 Task: Write a JavaScript function to shuffle an array of numbers.
Action: Mouse moved to (127, 50)
Screenshot: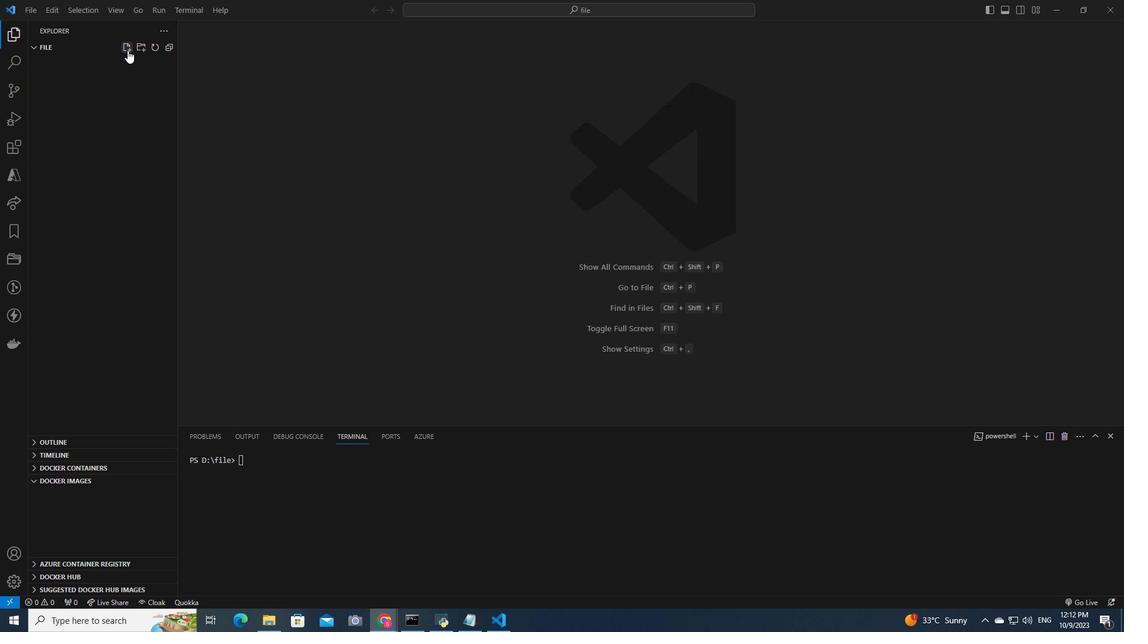 
Action: Mouse pressed left at (127, 50)
Screenshot: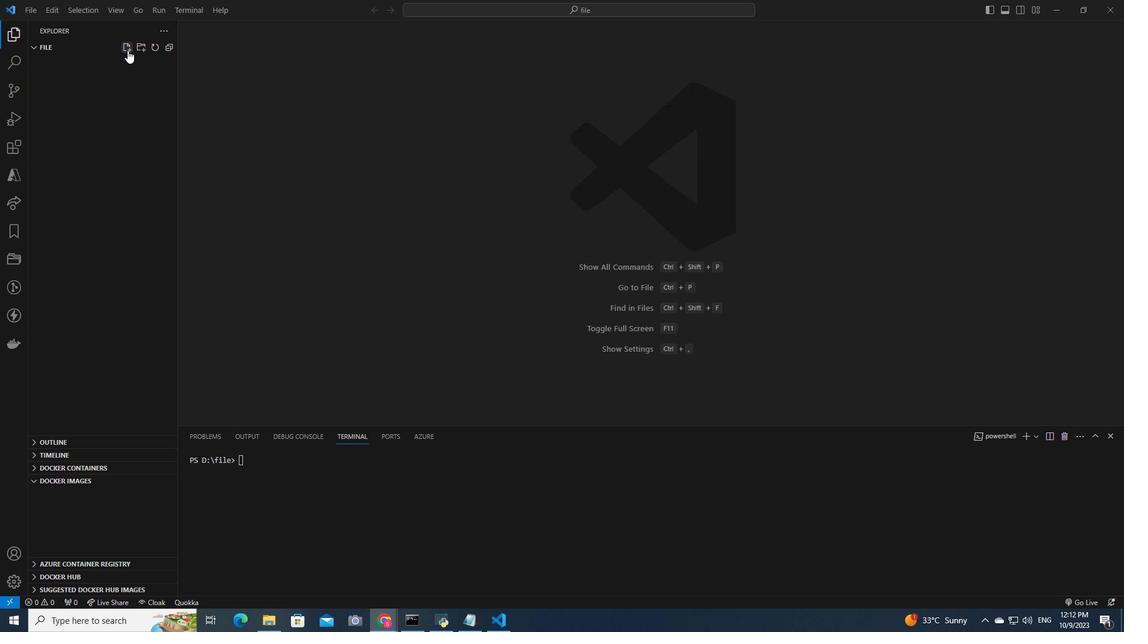 
Action: Mouse moved to (127, 62)
Screenshot: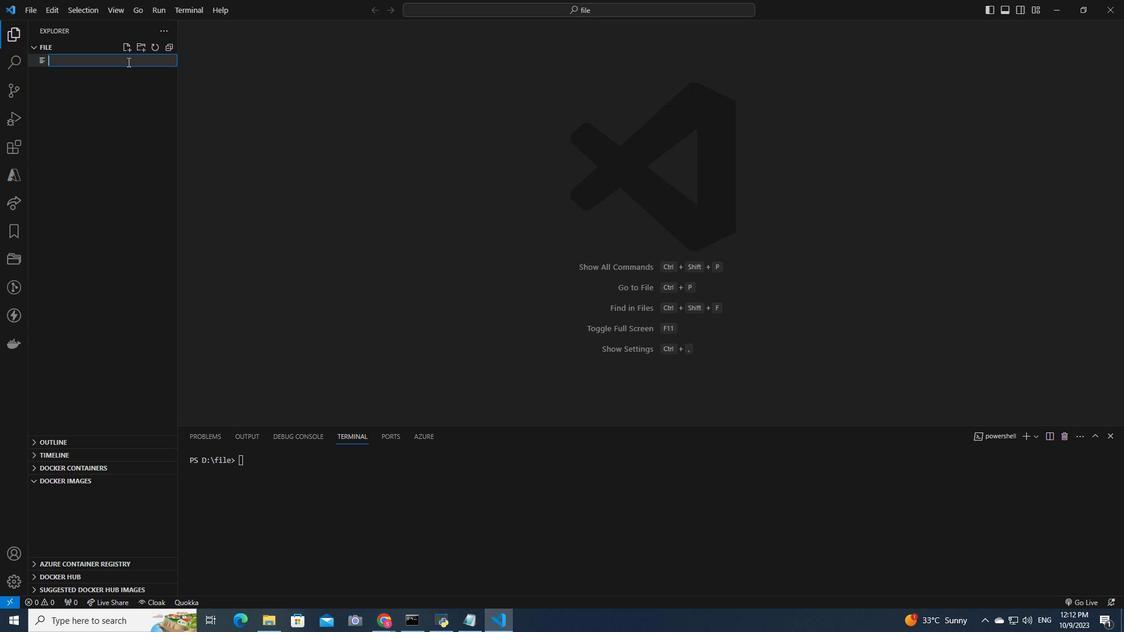 
Action: Key pressed number.js<Key.enter>
Screenshot: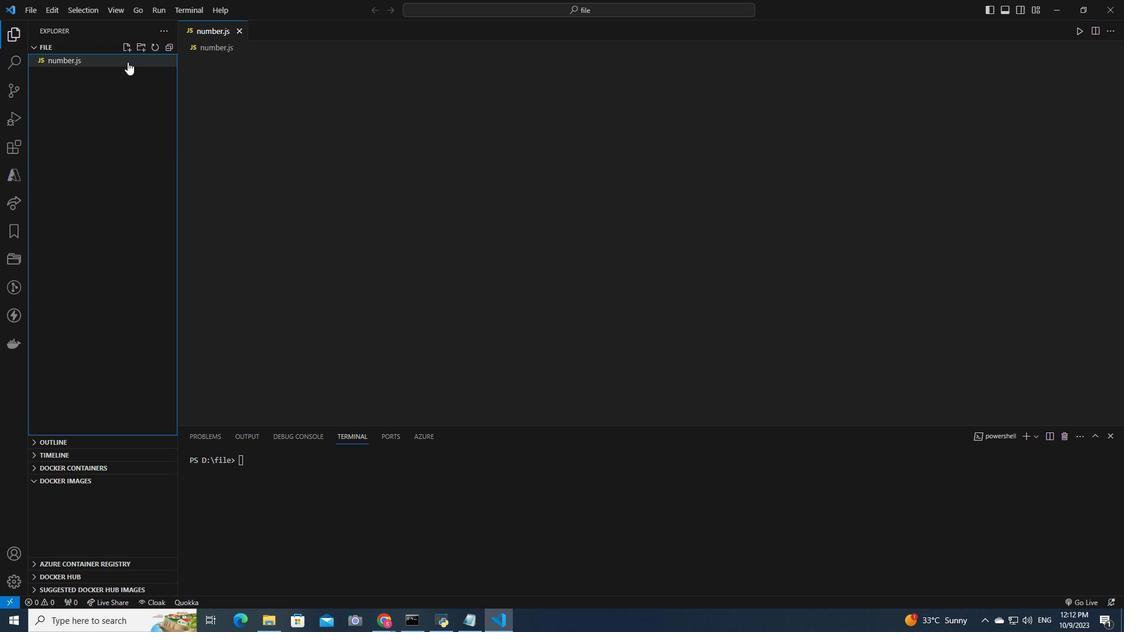 
Action: Mouse moved to (282, 66)
Screenshot: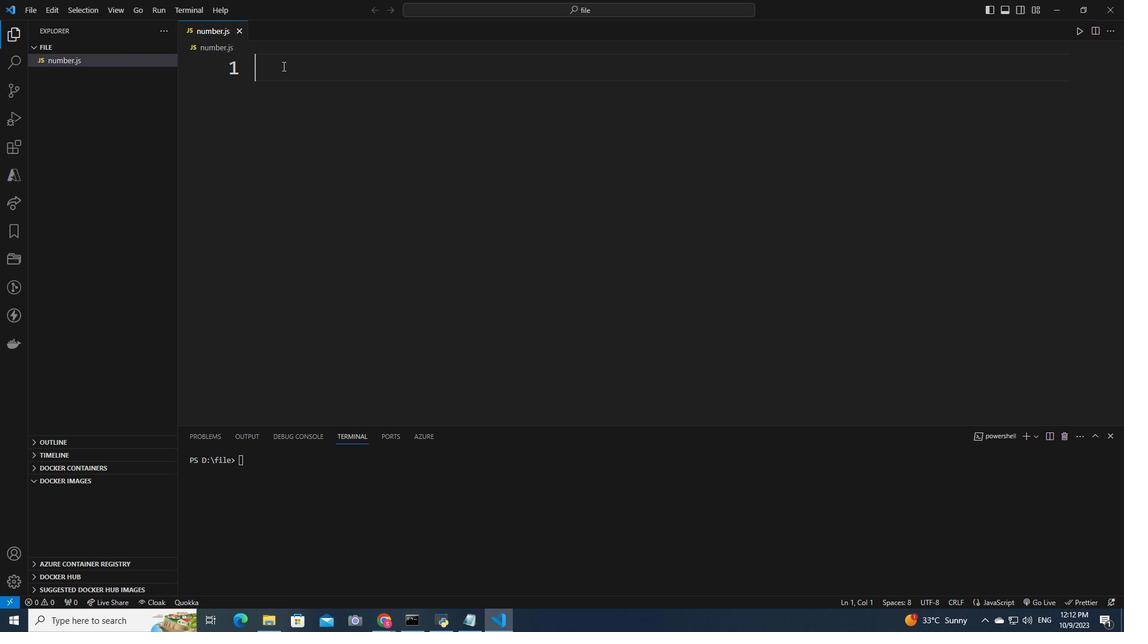 
Action: Key pressed function<Key.space>su<Key.backspace>huffle<Key.shift>Array<Key.shift_r>(arr<Key.right><Key.space><Key.shift_r><Key.shift_r>{<Key.enter>for<Key.space><Key.shift_r><Key.shift_r><Key.shift_r><Key.shift_r><Key.shift_r>(let<Key.space>i<Key.space>=<Key.space>arr.length<Key.space>-<Key.space>1;<Key.space>i<Key.space><Key.shift_r>><Key.space>0;<Key.space>i--<Key.right><Key.right><Key.left><Key.space><Key.shift_r>{<Key.enter>const<Key.space>j<Key.space>=<Key.space><Key.shift>MAth.floor<Key.shift_r><Key.shift_r><Key.shift_r><Key.shift_r><Key.shift_r>(math<Key.left><Key.left><Key.left><Key.backspace><Key.shift>M<Key.right><Key.right><Key.right>.random<Key.shift_r><Key.shift_r><Key.shift_r><Key.shift_r>(<Key.right><Key.space><Key.shift_r><Key.shift_r><Key.shift_r><Key.shift_r><Key.shift_r><Key.shift_r><Key.shift_r><Key.shift_r><Key.shift_r><Key.shift_r><Key.shift_r><Key.shift_r><Key.shift_r><Key.shift_r><Key.shift_r><Key.shift_r>*<Key.space><Key.shift_r><Key.shift_r><Key.shift_r><Key.shift_r><Key.shift_r><Key.shift_r><Key.shift_r><Key.shift_r>(i<Key.space><Key.shift>+<Key.space>1<Key.right><Key.right>;<Key.enter>[arr[i<Key.right>,<Key.space>arr[j<Key.right><Key.right><Key.space>=<Key.space>[arr[j<Key.right>,<Key.space>arr[<Key.shift>I<Key.backspace>i<Key.right><Key.right>;<Key.down><Key.enter>return<Key.space>arr;<Key.down><Key.enter><Key.enter><Key.shift><Key.shift><Key.shift><Key.shift><Key.shift><Key.shift><Key.shift><Key.shift><Key.shift><Key.shift><Key.shift><Key.shift><Key.shift><Key.shift><Key.shift><Key.shift><Key.shift><Key.shift><Key.shift><Key.shift><Key.shift><Key.shift><Key.shift><Key.shift><Key.shift><Key.shift><Key.shift><Key.shift><Key.shift><Key.shift><Key.shift><Key.shift><Key.shift><Key.shift><Key.shift><Key.shift><Key.shift><Key.shift>//<Key.space><Key.shift><Key.shift><Key.shift>Example<Key.space>usage<Key.shift_r>:<Key.enter>const<Key.space>u<Key.backspace>numbers=<Key.left><Key.space><Key.right><Key.space>[1,<Key.space>2,<Key.space>2<Key.backspace>3,<Key.space>4,<Key.space>5<Key.right><Key.right>;<Key.enter>const<Key.space>shuffle<Key.shift>Array<Key.shift_r><Key.shift_r><Key.shift_r>(numbers<Key.left><Key.left><Key.left><Key.left><Key.left><Key.left><Key.left><Key.left><Key.left><Key.left><Key.left><Key.left><Key.left><Key.left><Key.left><Key.left><Key.left><Key.left><Key.left><Key.left><Key.left><Key.right><Key.shift>S<Key.backspace>shuffle<Key.shift>Array<Key.space>=<Key.space><Key.right><Key.right><Key.right><Key.right><Key.right><Key.right><Key.right><Key.right><Key.right><Key.right><Key.right><Key.right><Key.right><Key.right><Key.right><Key.right><Key.right><Key.right><Key.right><Key.right><Key.right><Key.right><Key.right><Key.right>;<Key.left><Key.left><Key.left><Key.left><Key.left><Key.left><Key.left><Key.left><Key.left><Key.left><Key.left><Key.left><Key.left><Key.left><Key.left><Key.left><Key.left><Key.left><Key.left><Key.left><Key.left><Key.left><Key.left><Key.left><Key.left>s<Key.right><Key.right><Key.right><Key.right><Key.right><Key.right><Key.right><Key.right><Key.right><Key.right><Key.right><Key.right><Key.right><Key.right><Key.right><Key.right><Key.right><Key.right><Key.right><Key.right><Key.right><Key.right><Key.right><Key.right><Key.right><Key.enter>console.log<Key.shift_r><Key.shift_r><Key.shift_r><Key.shift_r><Key.shift_r>(shuffle<Key.shift>Array<Key.backspace><Key.backspace><Key.backspace><Key.backspace><Key.backspace><Key.shift>Numbers<Key.right>;
Screenshot: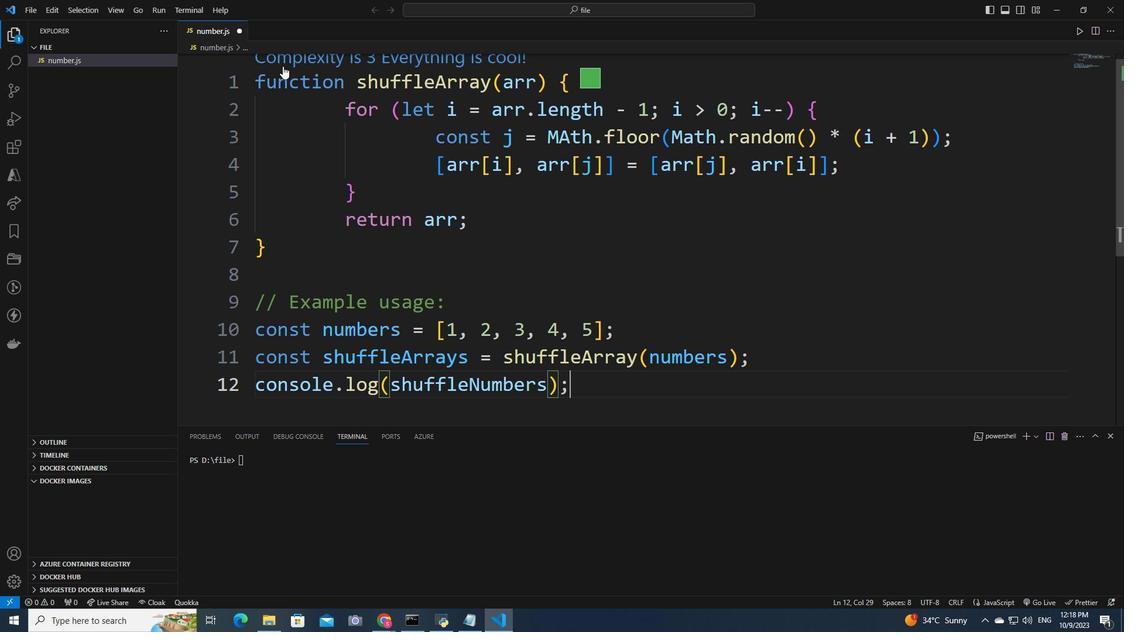 
Action: Mouse moved to (30, 7)
Screenshot: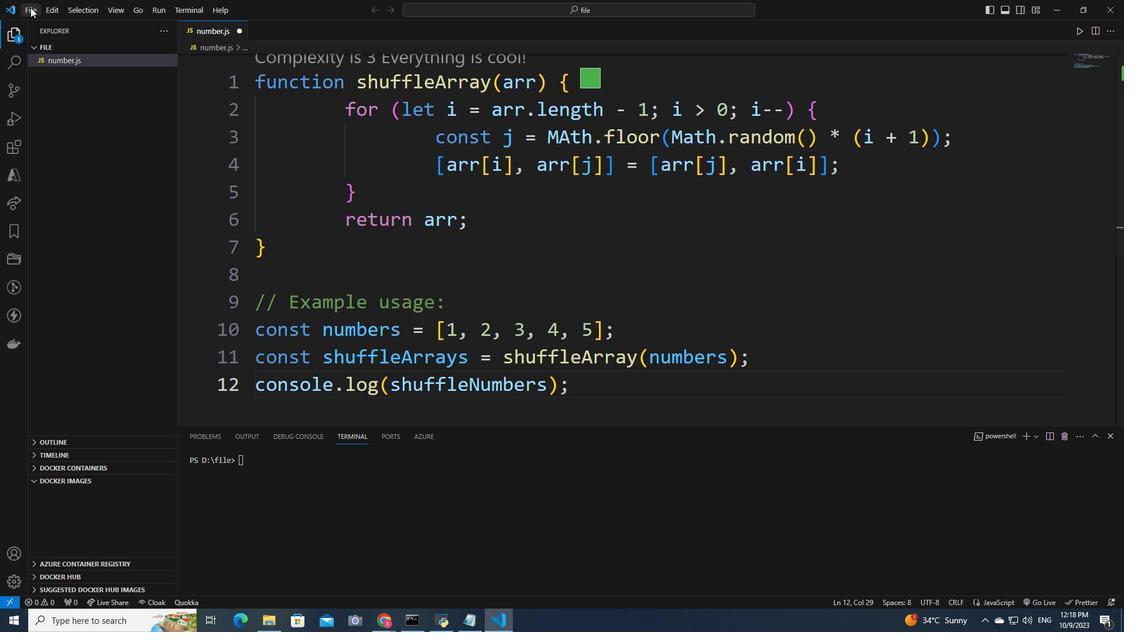 
Action: Mouse pressed left at (30, 7)
Screenshot: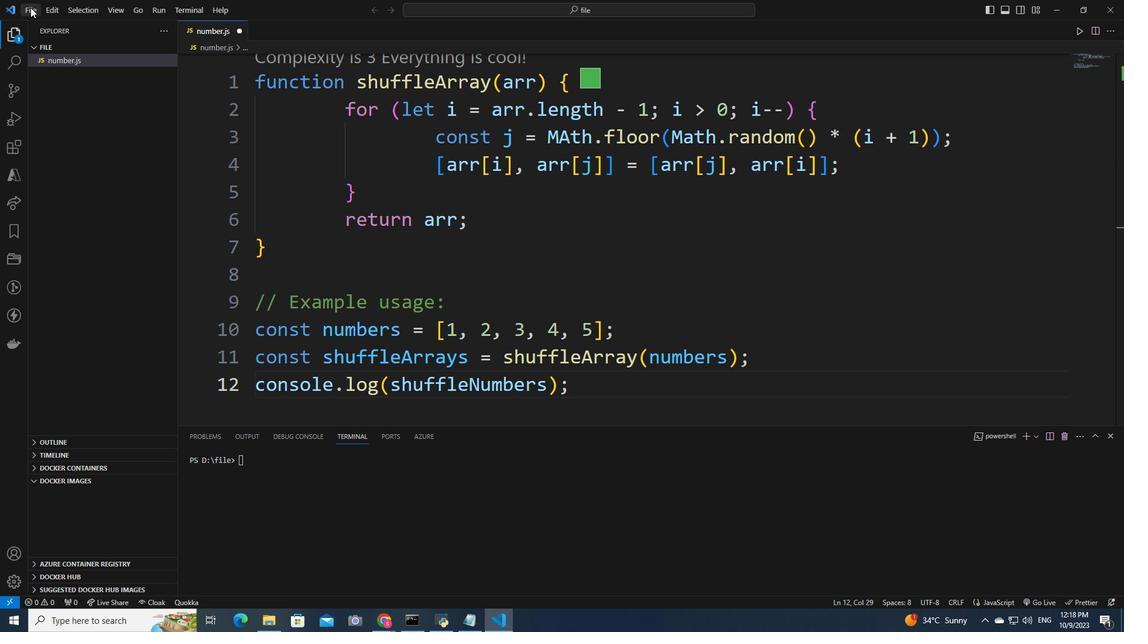 
Action: Mouse moved to (72, 200)
Screenshot: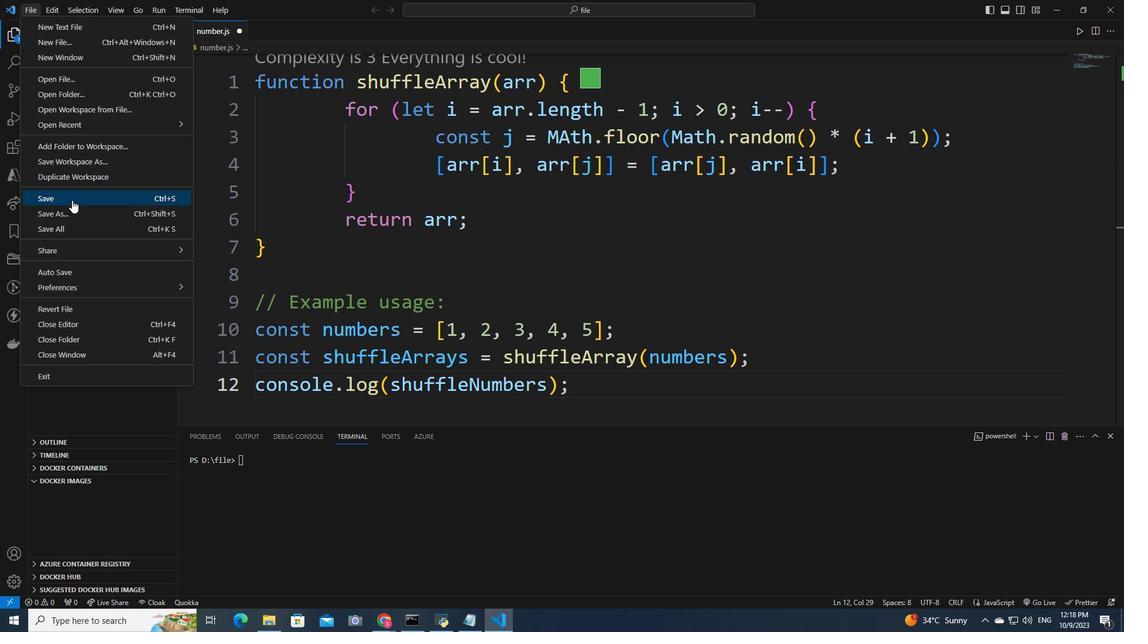 
Action: Mouse pressed left at (72, 200)
Screenshot: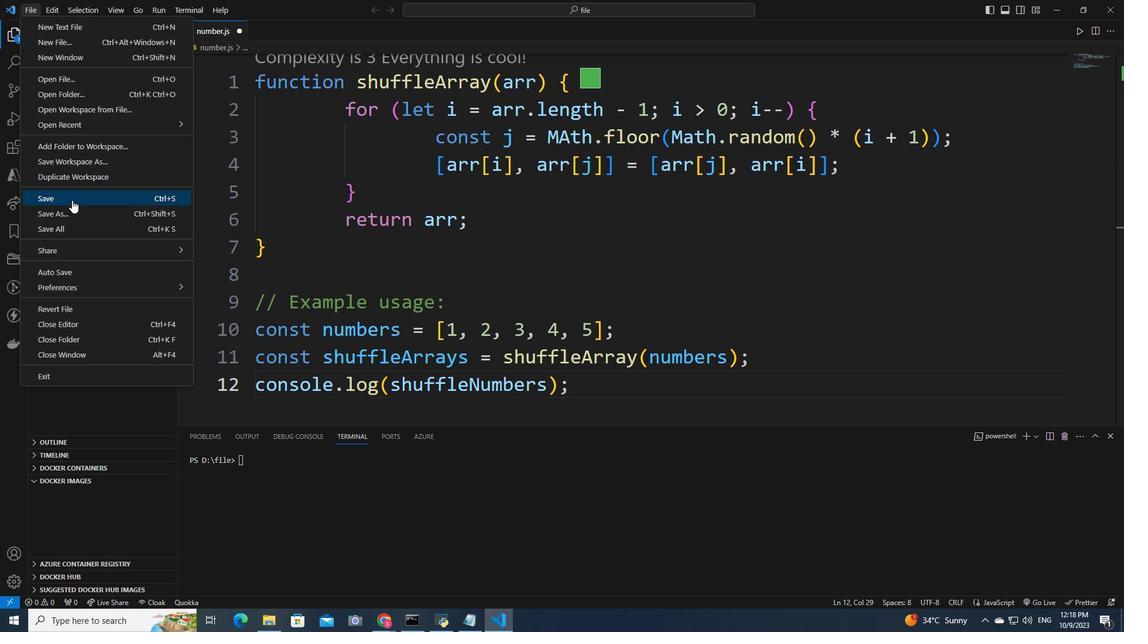 
Action: Mouse moved to (275, 469)
Screenshot: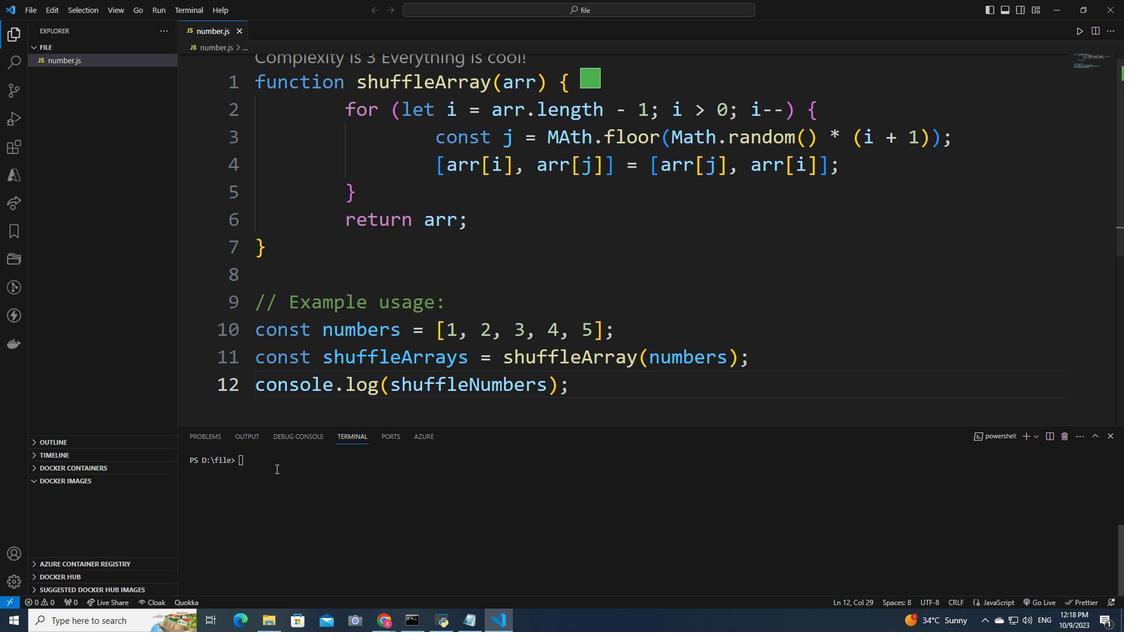 
Action: Mouse pressed left at (275, 469)
Screenshot: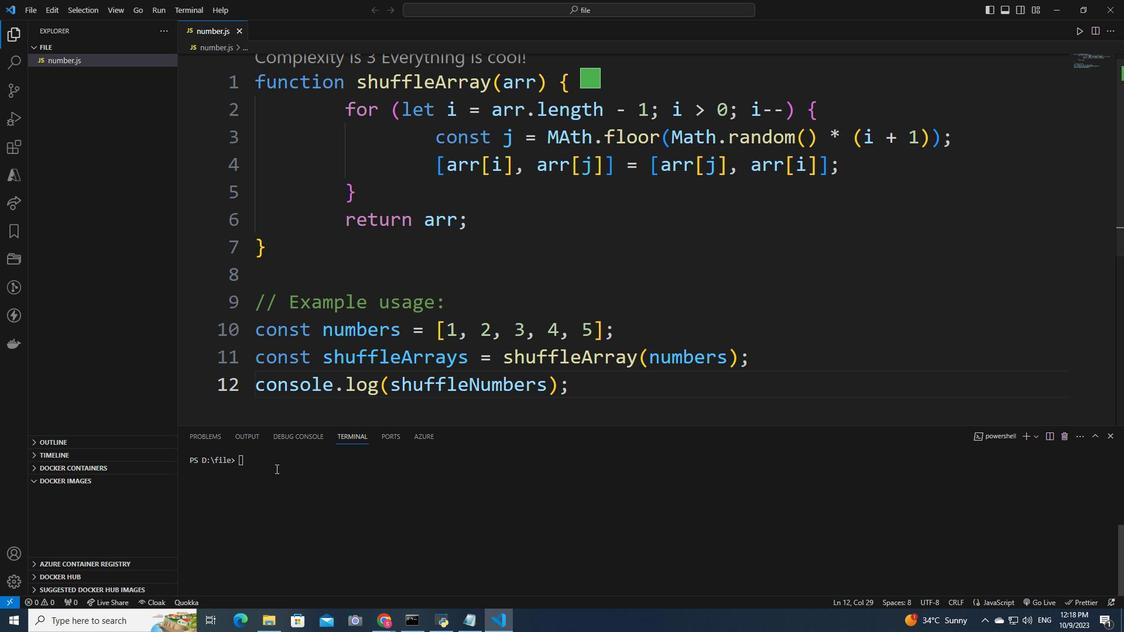 
Action: Key pressed node<Key.space>number.js<Key.enter><Key.up><Key.up><Key.up><Key.up>
Screenshot: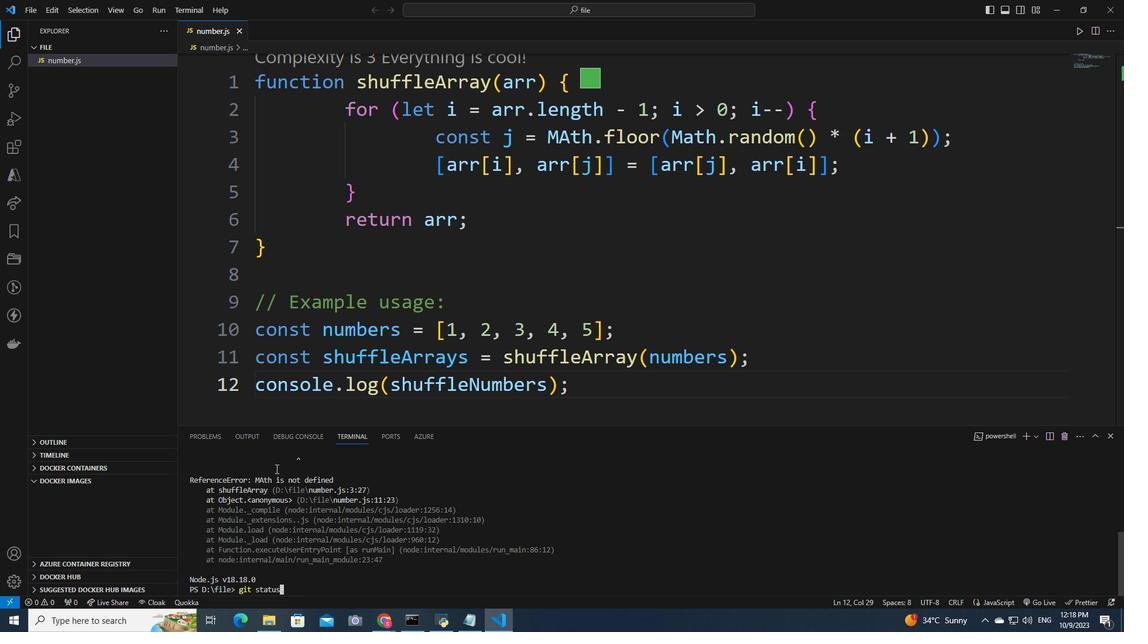 
Action: Mouse moved to (567, 142)
Screenshot: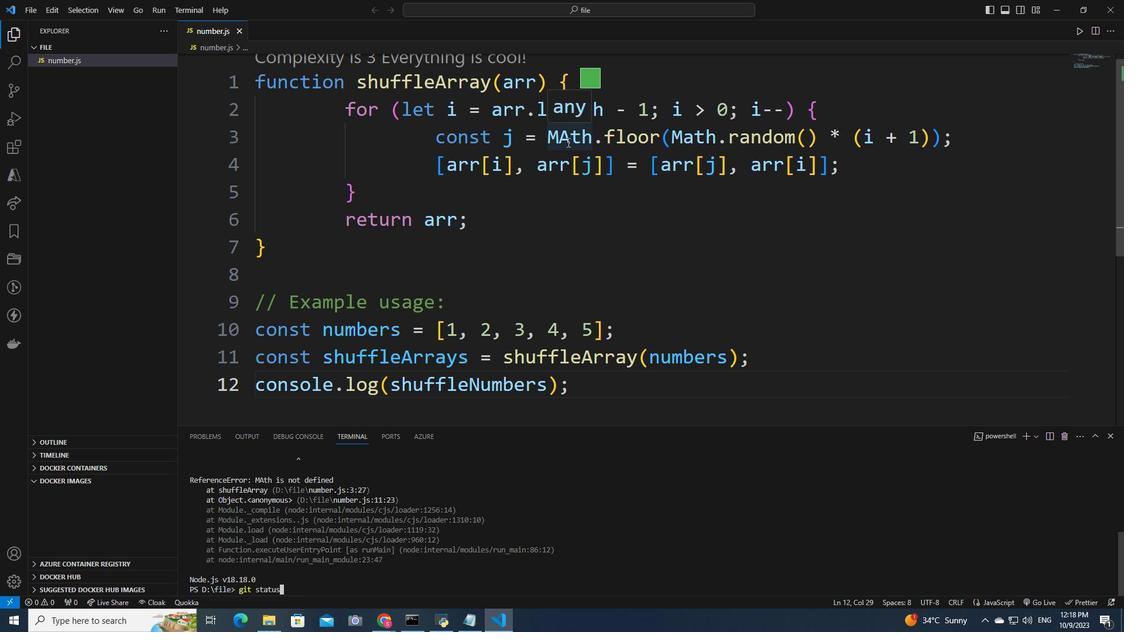 
Action: Mouse pressed left at (567, 142)
Screenshot: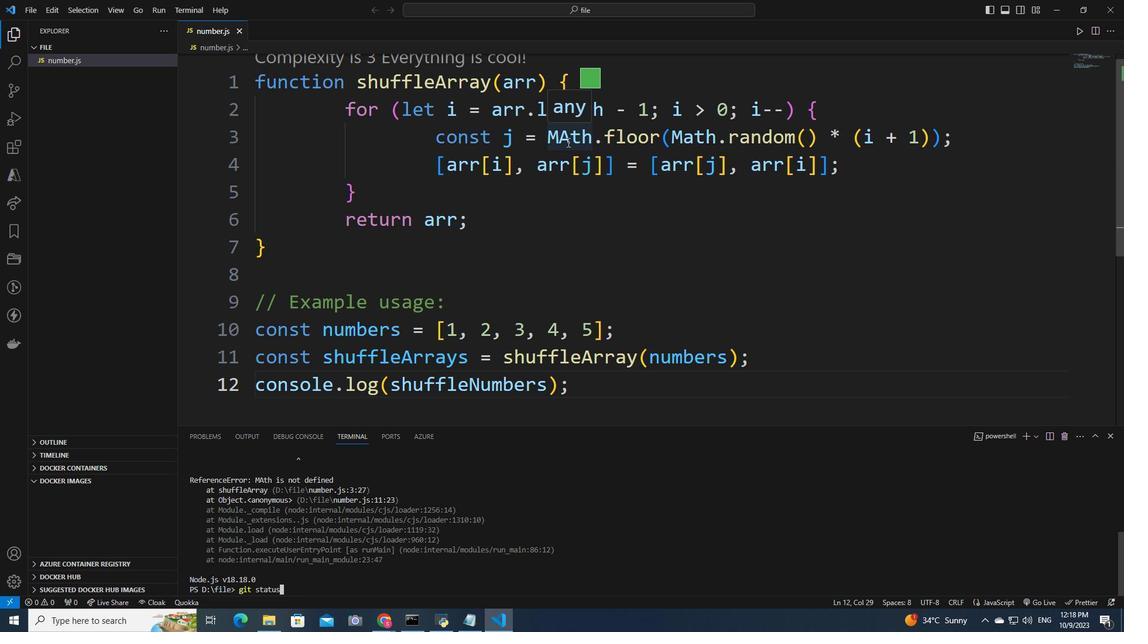 
Action: Mouse moved to (567, 146)
Screenshot: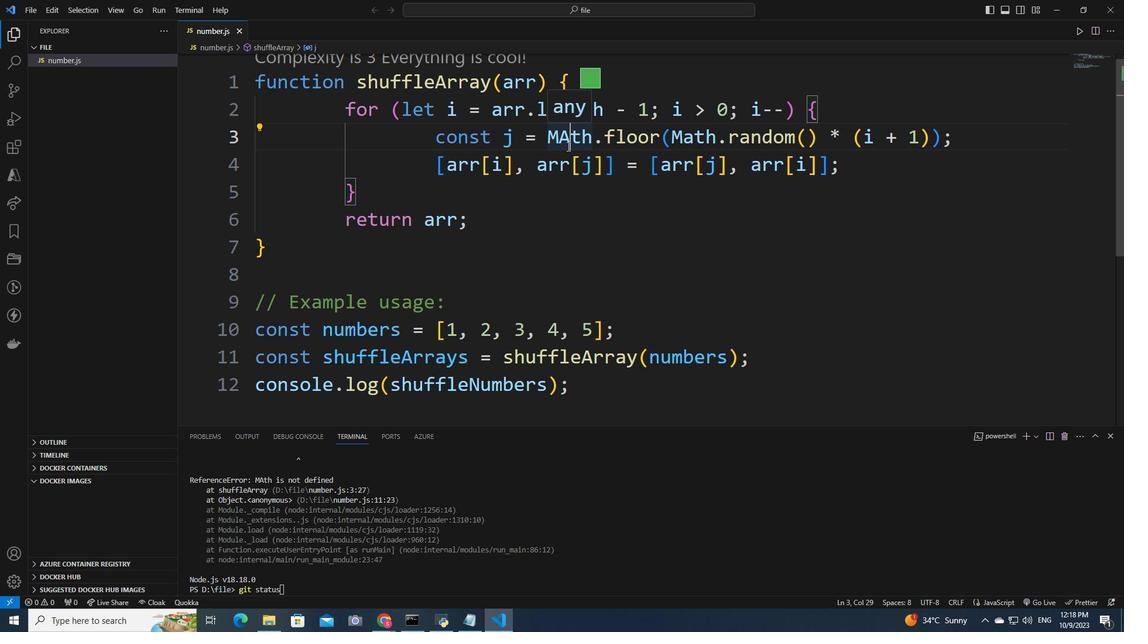 
Action: Key pressed <Key.backspace>a
Screenshot: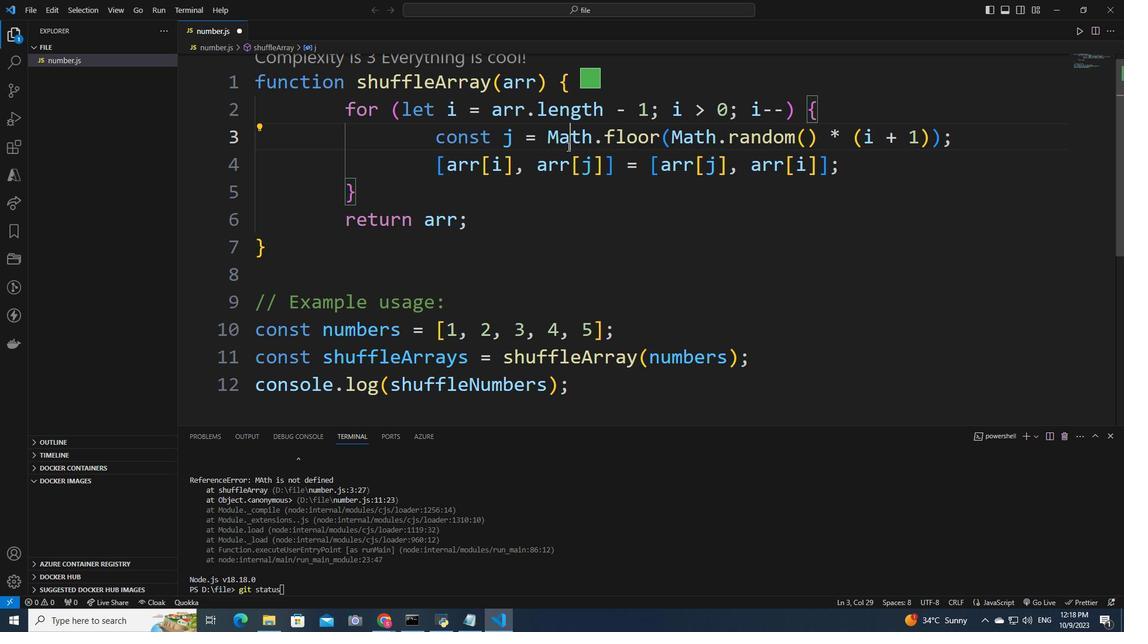 
Action: Mouse moved to (31, 13)
Screenshot: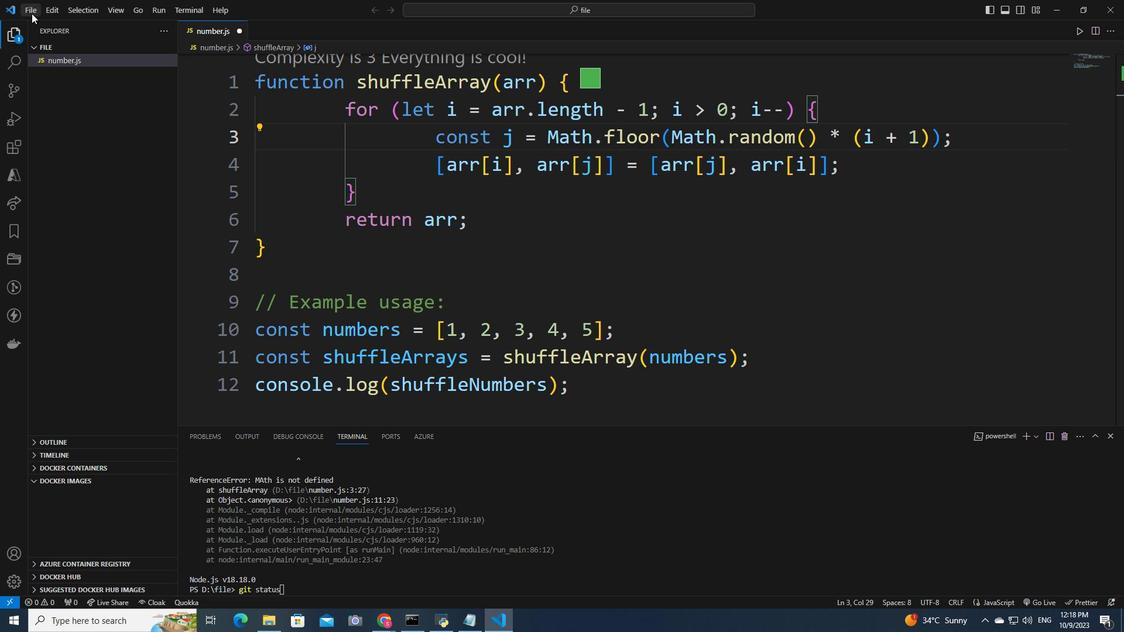 
Action: Mouse pressed left at (31, 13)
Screenshot: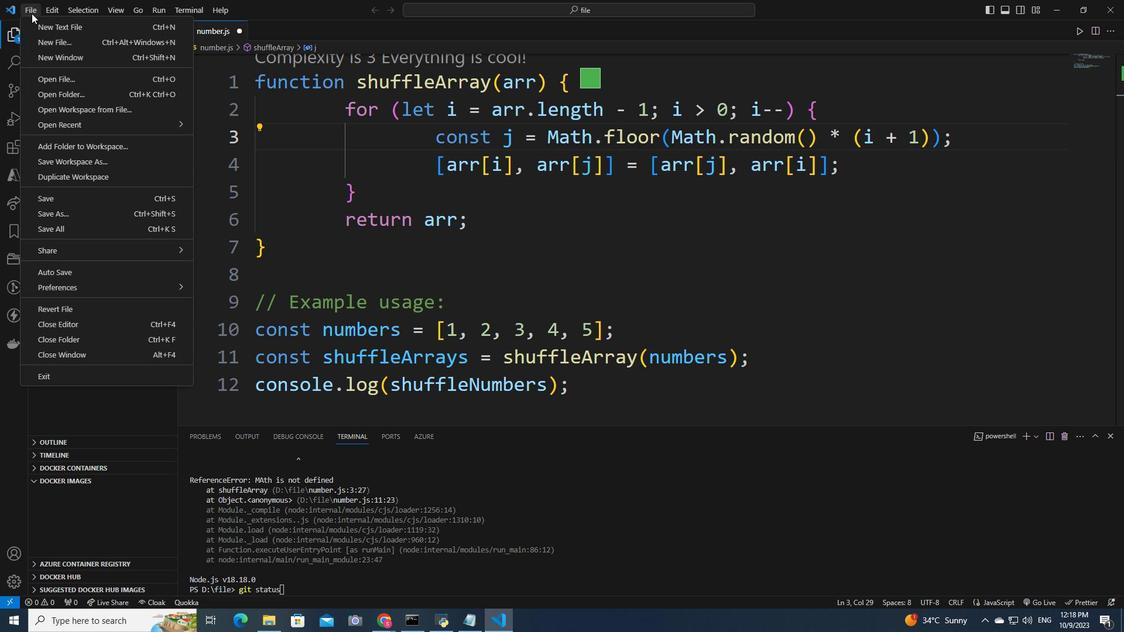 
Action: Mouse moved to (68, 203)
Screenshot: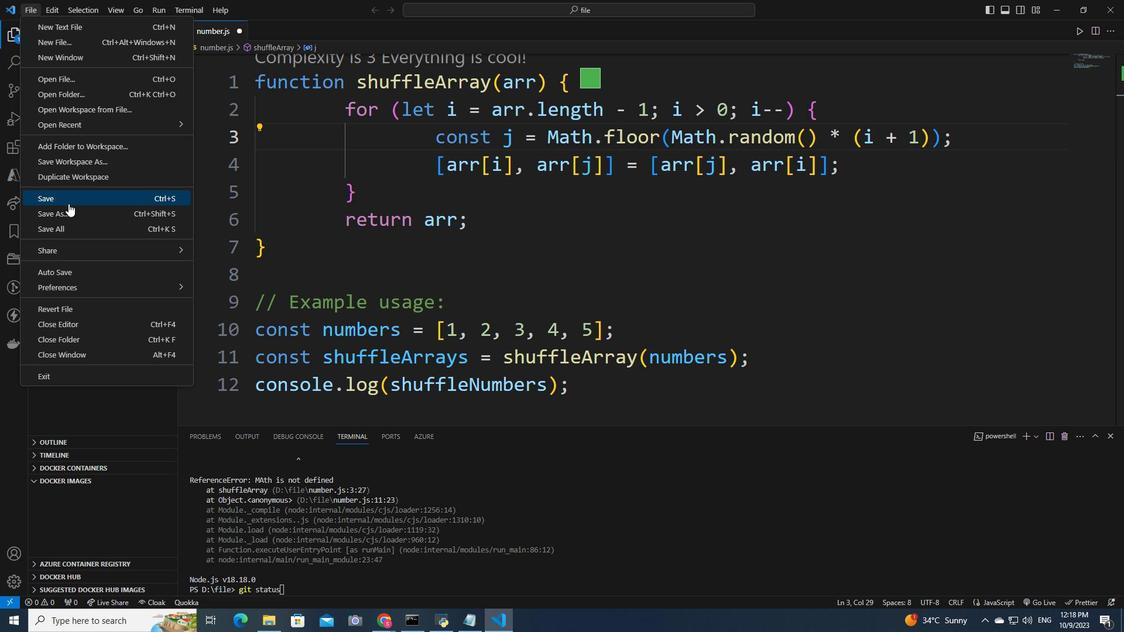 
Action: Mouse pressed left at (68, 203)
Screenshot: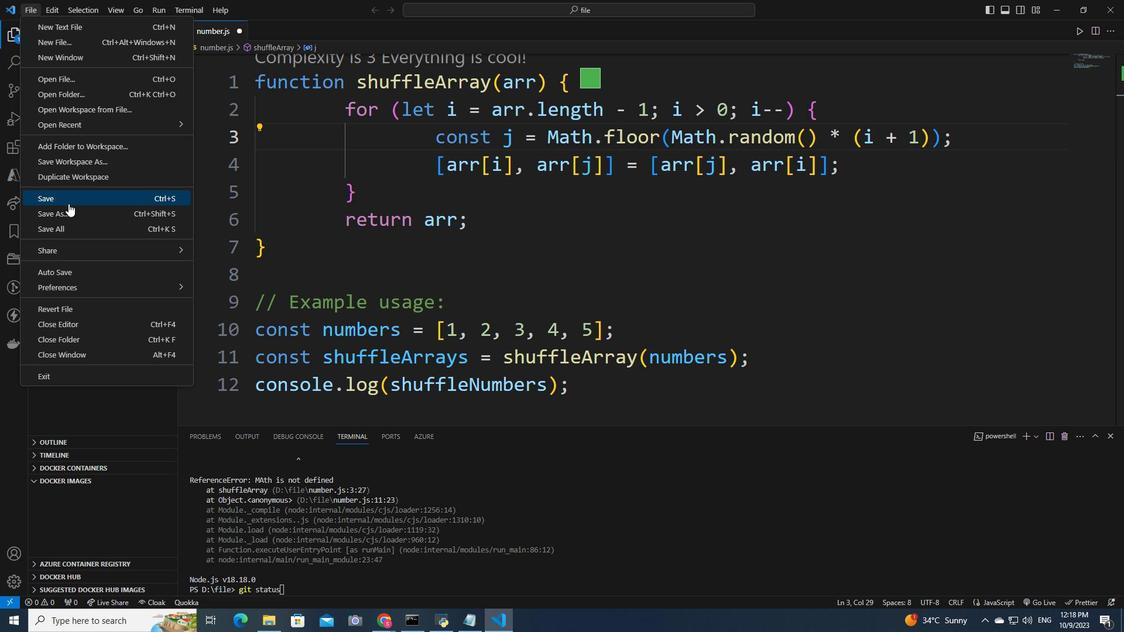 
Action: Mouse moved to (292, 586)
Screenshot: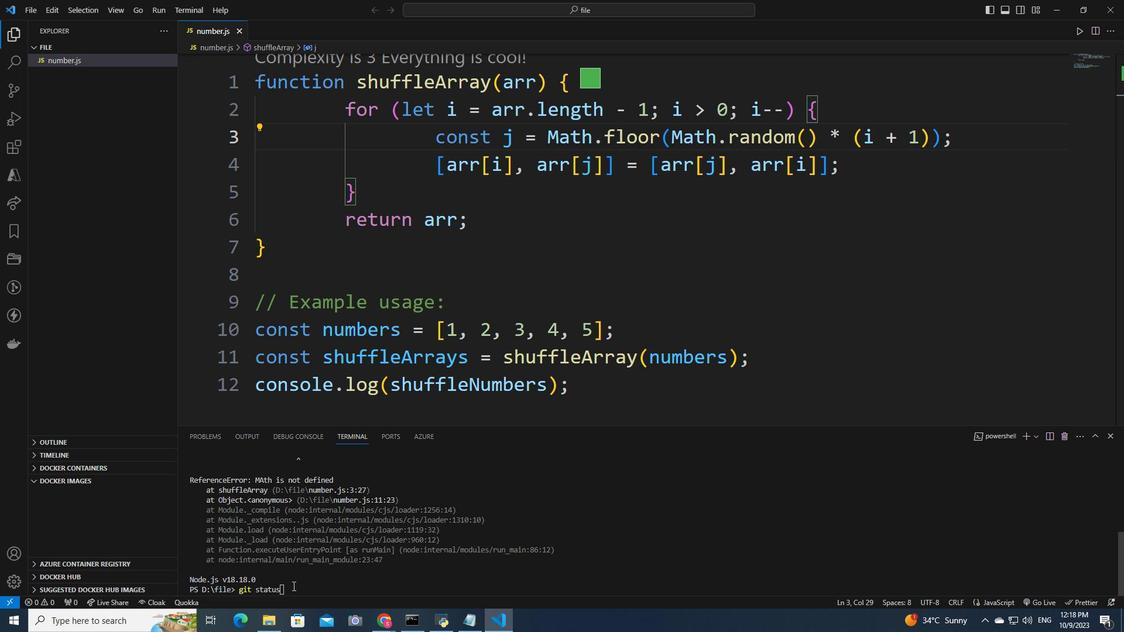 
Action: Mouse pressed left at (292, 586)
Screenshot: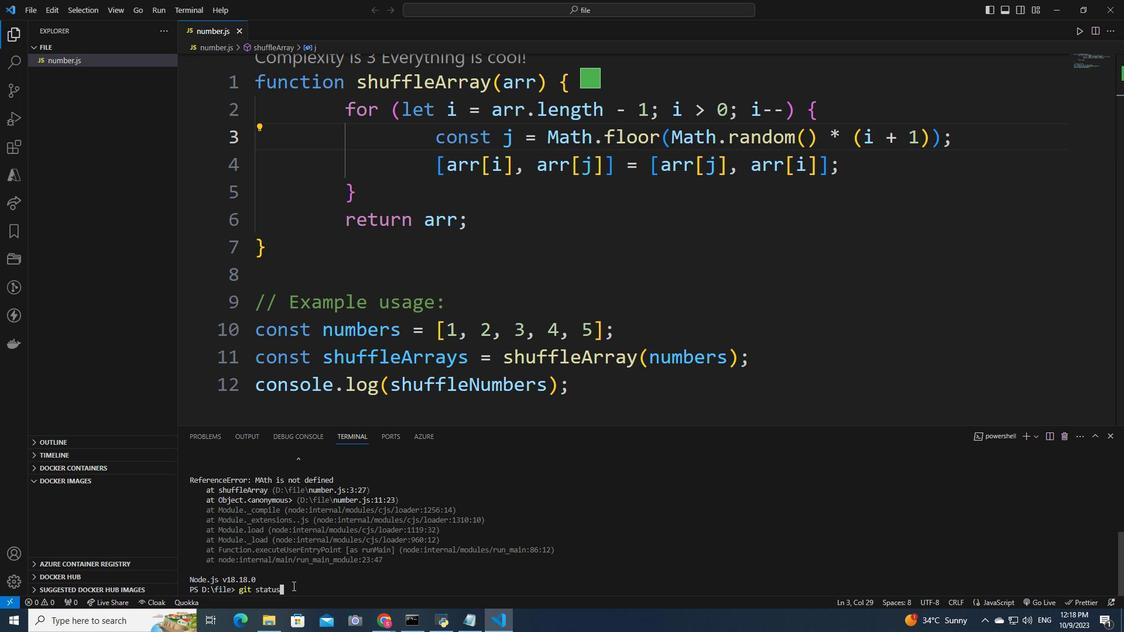 
Action: Mouse moved to (292, 586)
Screenshot: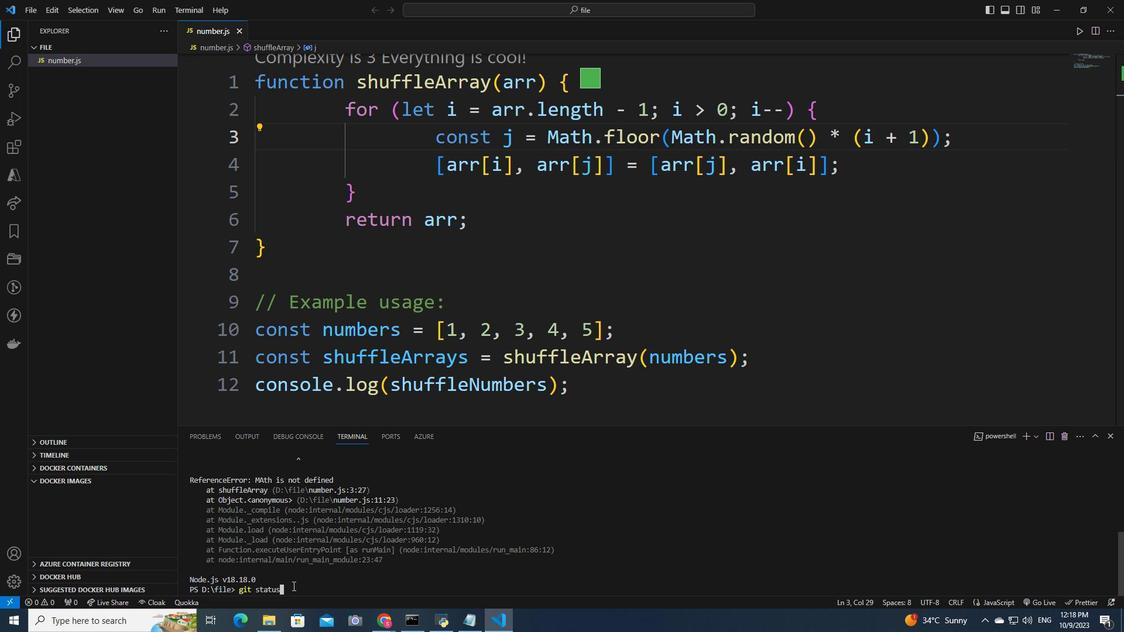 
Action: Key pressed <Key.backspace><Key.backspace><Key.backspace><Key.backspace><Key.backspace><Key.backspace><Key.backspace><Key.backspace><Key.backspace><Key.backspace>node
Screenshot: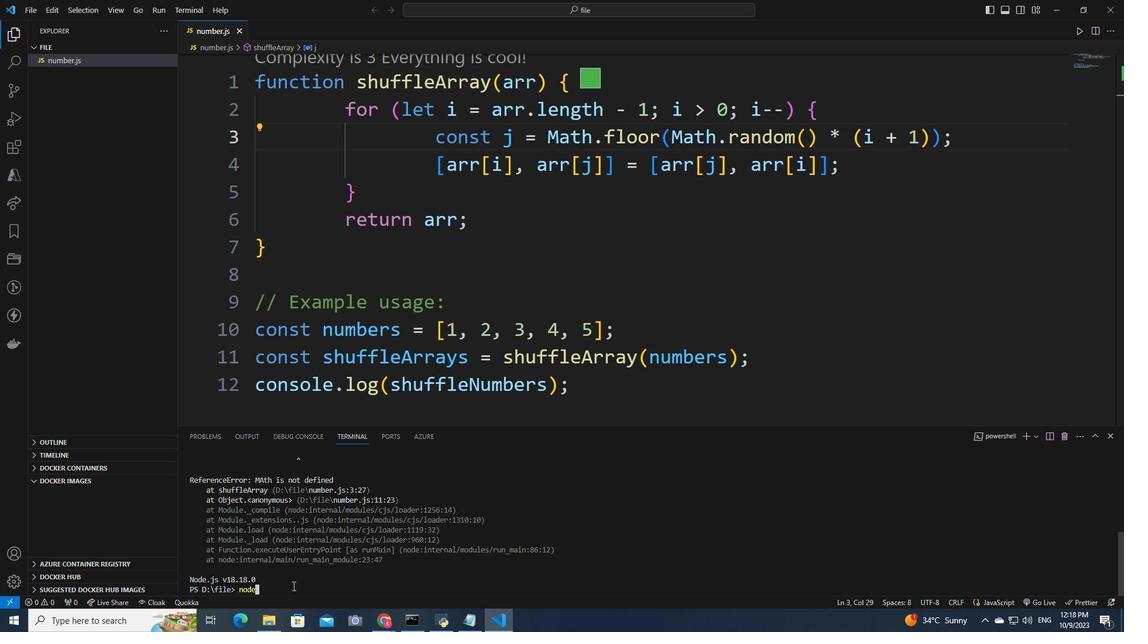 
Action: Mouse moved to (292, 586)
Screenshot: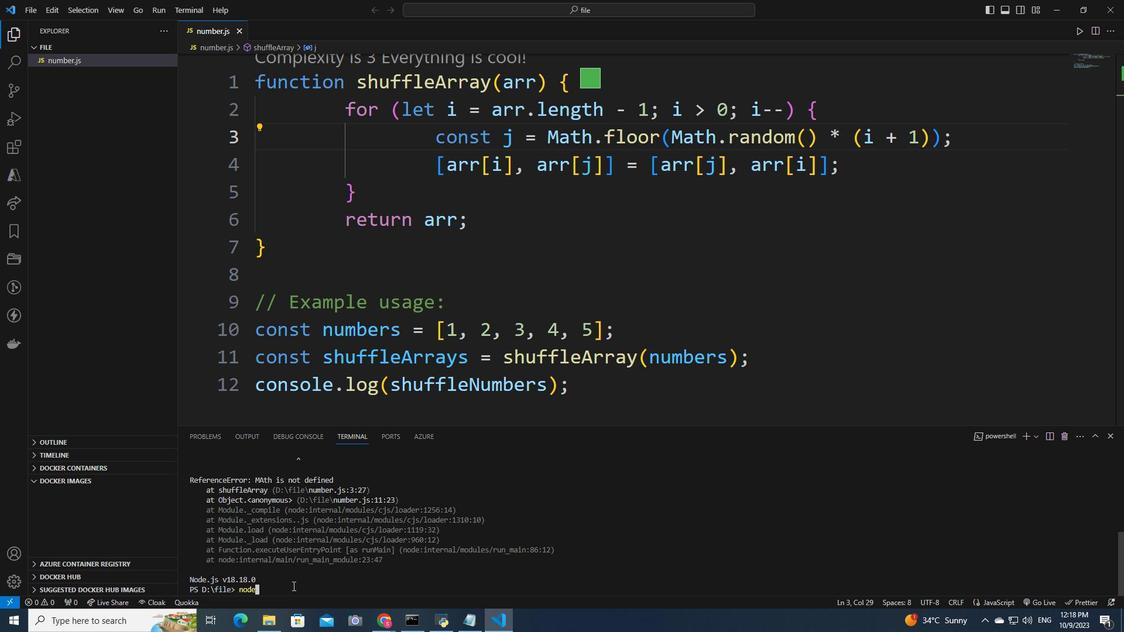 
Action: Key pressed <Key.space>number.js<Key.enter>
Screenshot: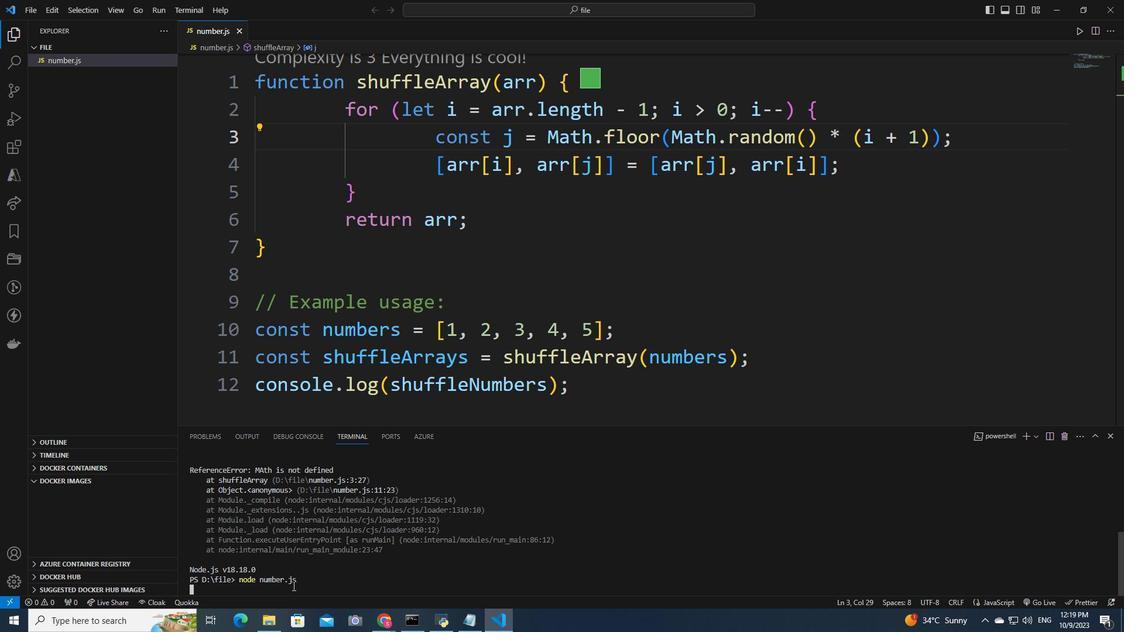 
Action: Mouse moved to (458, 360)
Screenshot: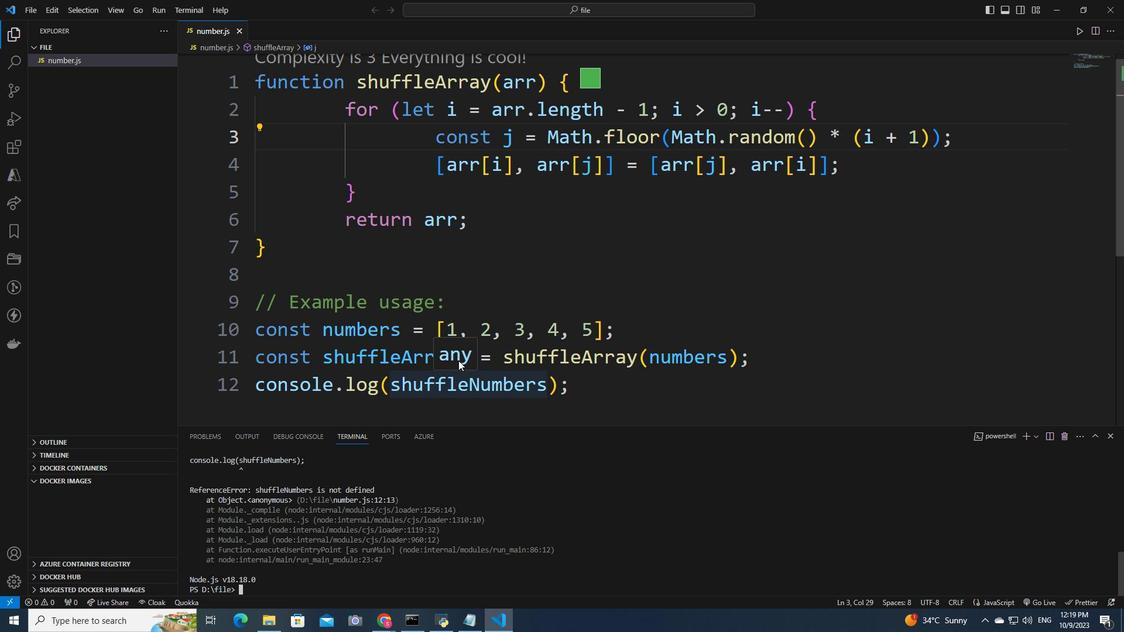 
Action: Mouse pressed left at (458, 360)
Screenshot: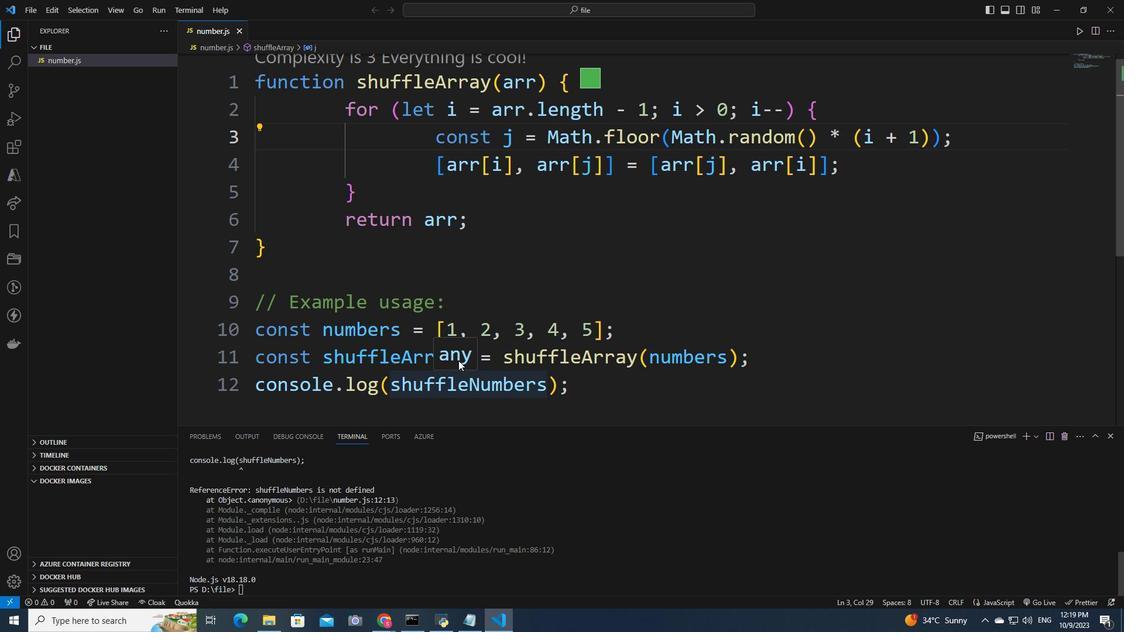 
Action: Mouse moved to (420, 357)
Screenshot: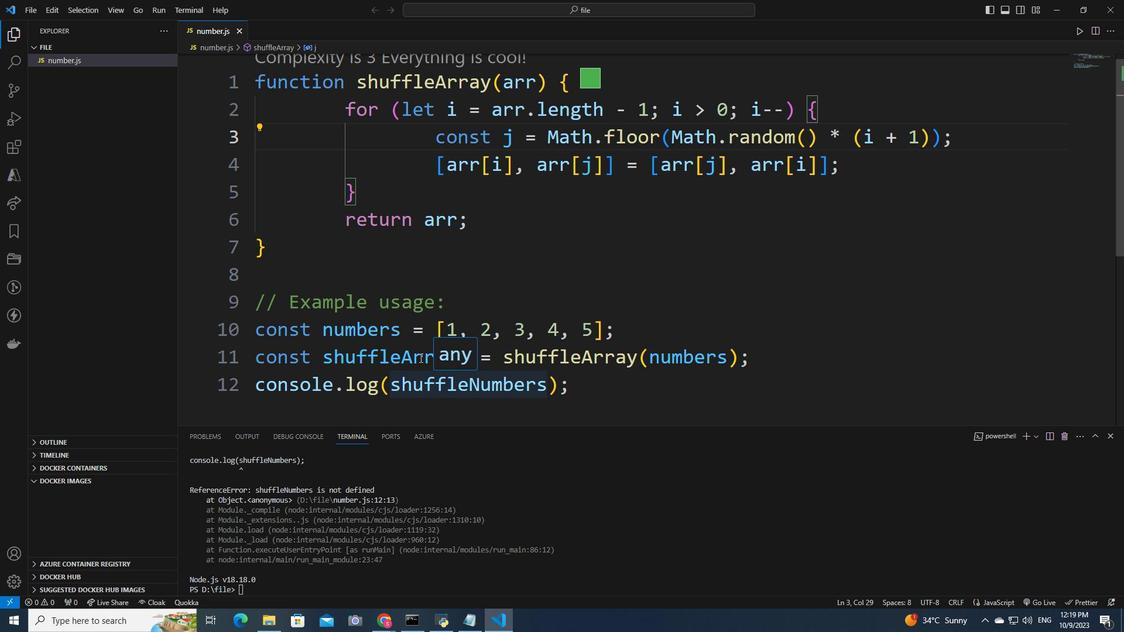 
Action: Mouse pressed left at (420, 357)
Screenshot: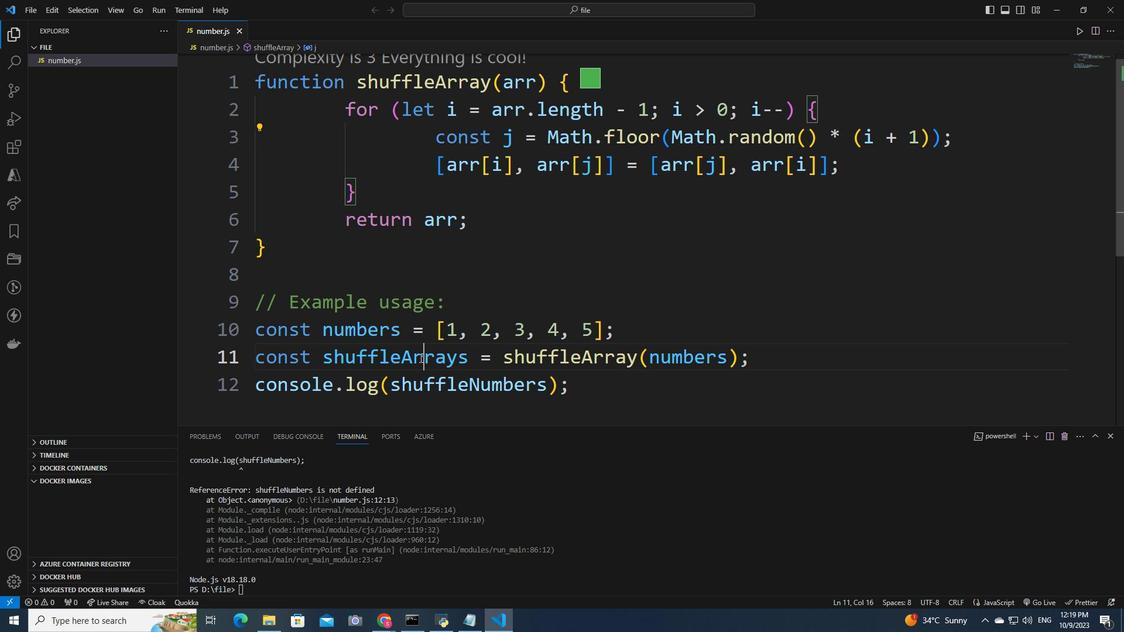 
Action: Mouse moved to (457, 359)
Screenshot: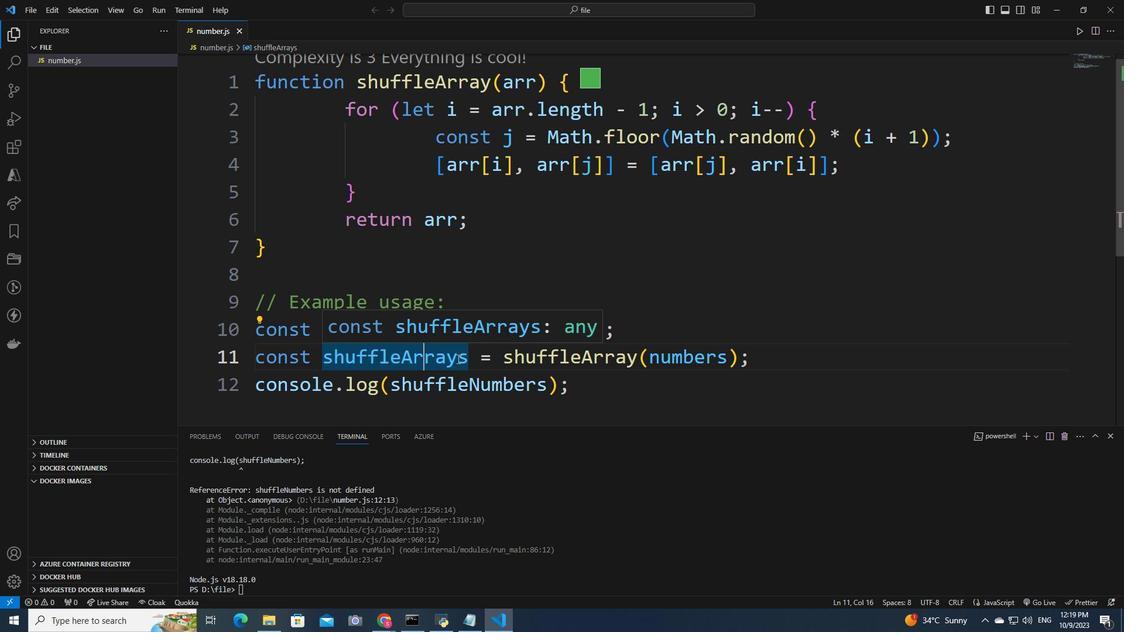 
Action: Mouse pressed left at (457, 359)
Screenshot: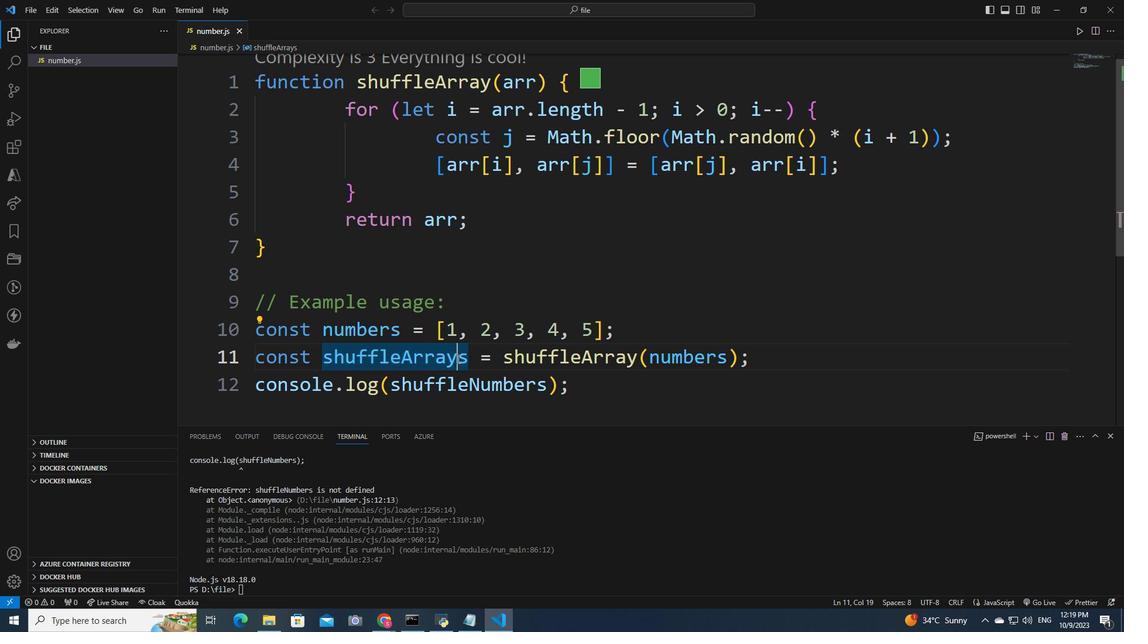 
Action: Key pressed <Key.backspace><Key.backspace><Key.backspace><Key.backspace><Key.backspace><Key.backspace>e<Key.shift>Numbers<Key.backspace>
Screenshot: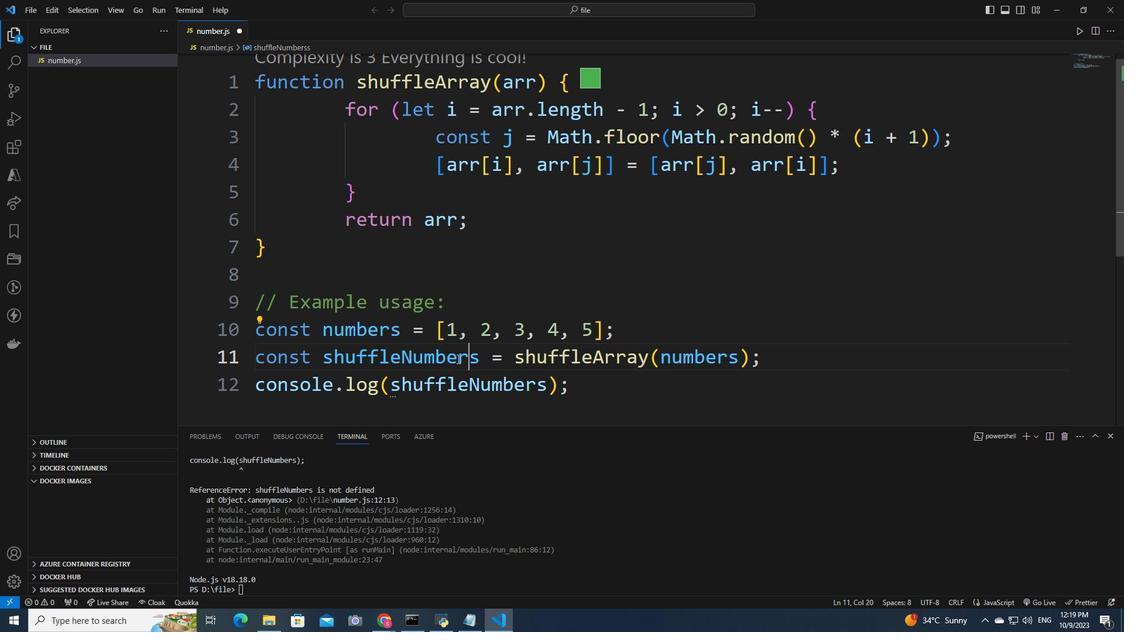 
Action: Mouse moved to (22, 9)
Screenshot: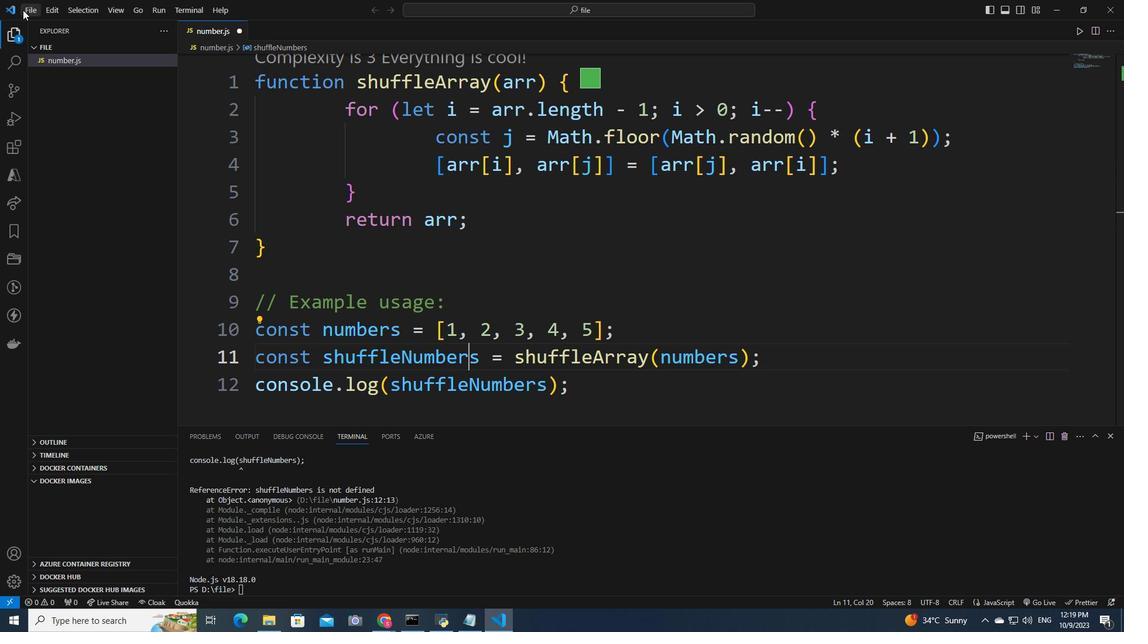 
Action: Mouse pressed left at (22, 9)
Screenshot: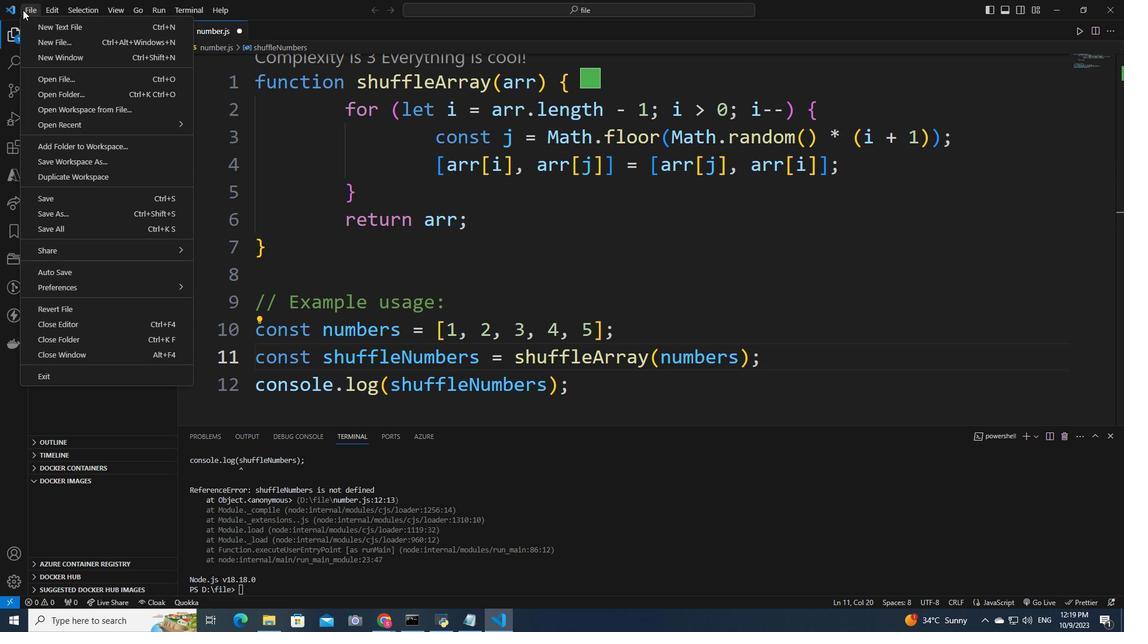 
Action: Mouse moved to (69, 200)
Screenshot: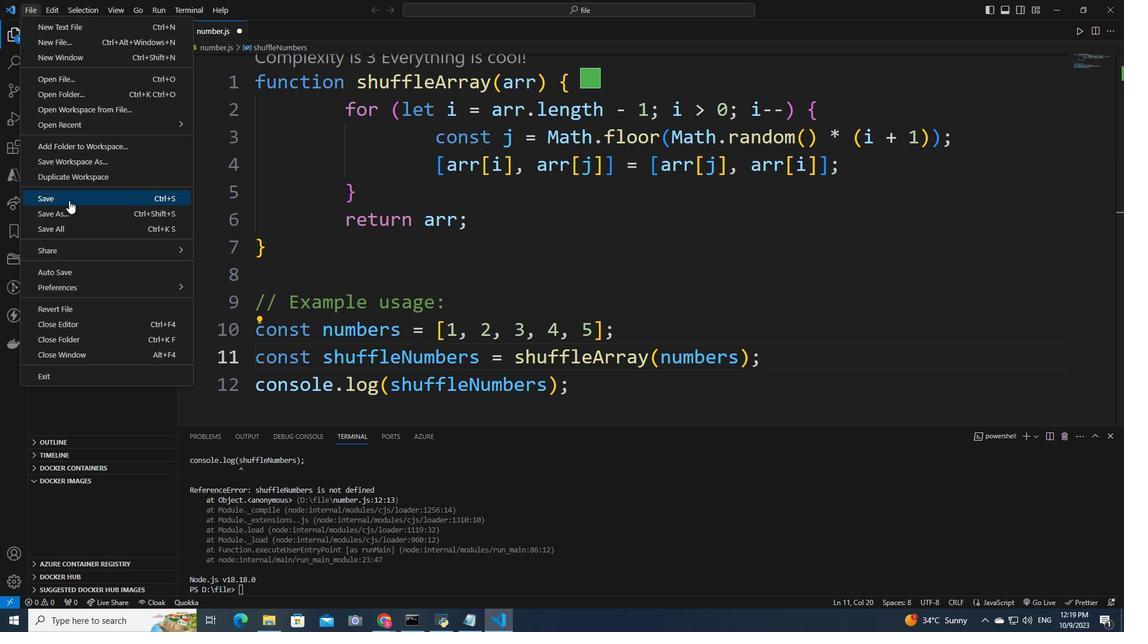 
Action: Mouse pressed left at (69, 200)
Screenshot: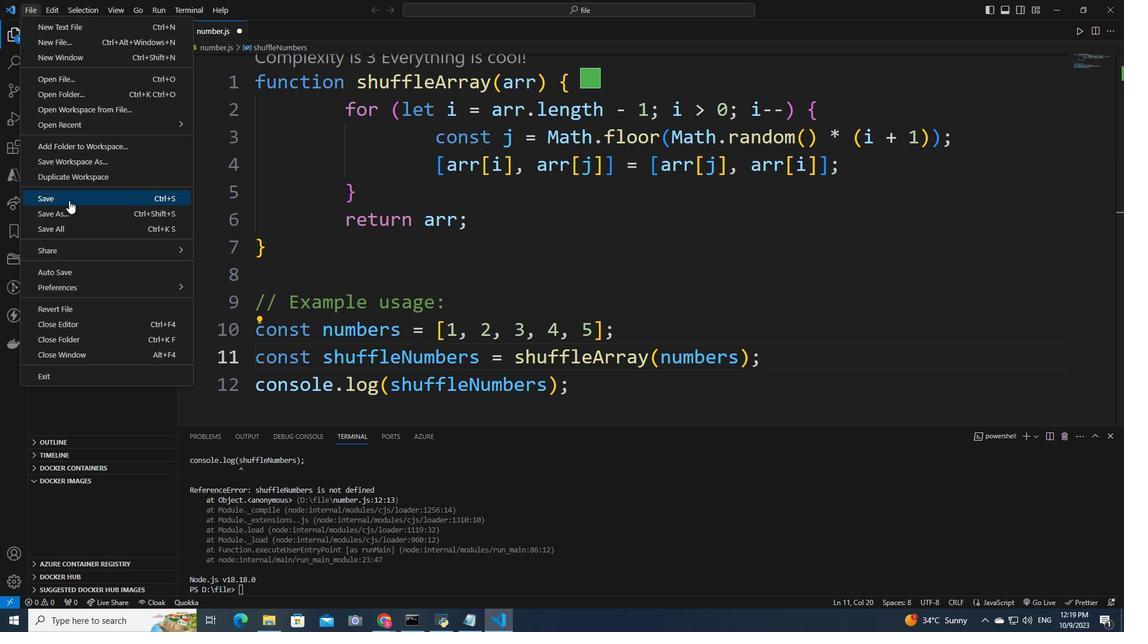 
Action: Mouse moved to (278, 588)
Screenshot: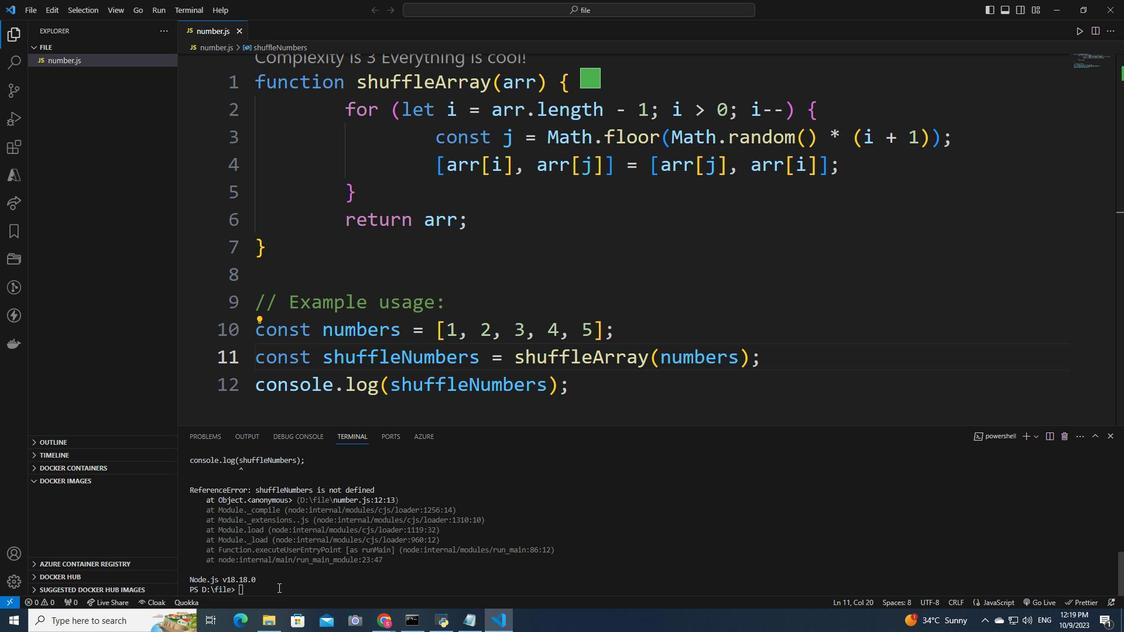 
Action: Mouse pressed left at (278, 588)
Screenshot: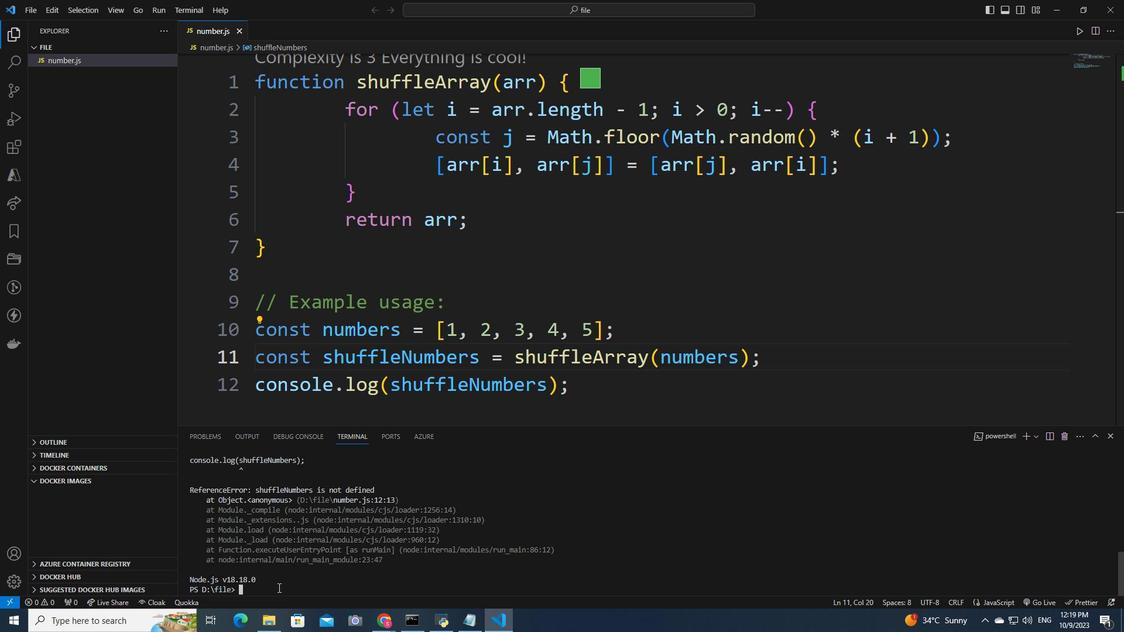 
Action: Key pressed node<Key.space>numbers.js<Key.enter>node<Key.space>number.js<Key.enter><Key.up><Key.enter><Key.up><Key.enter>
Screenshot: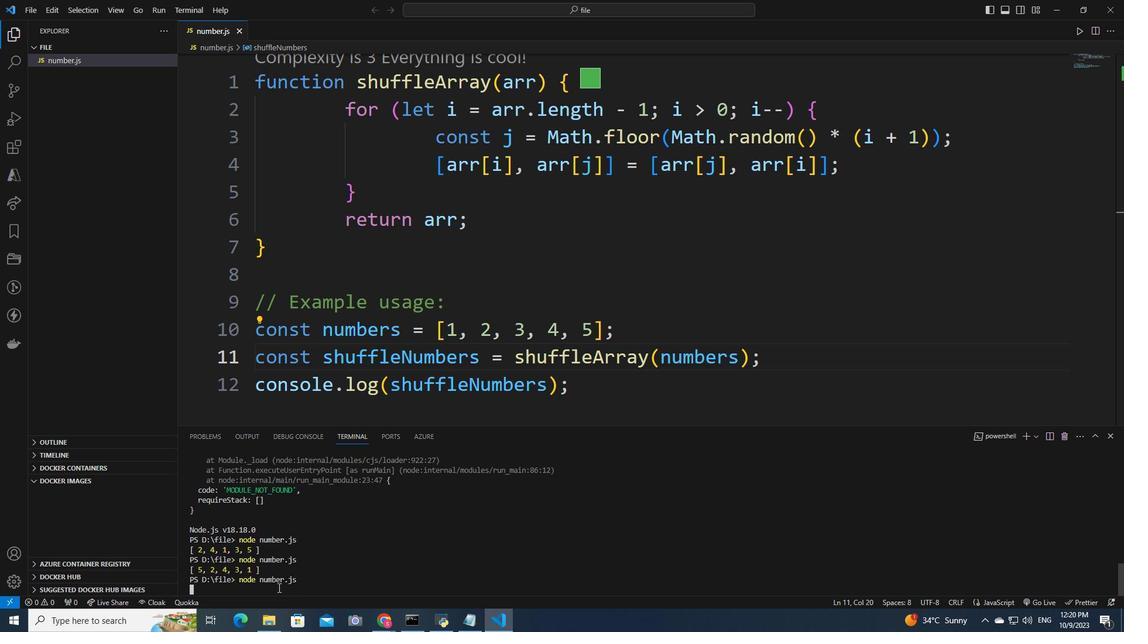 
